 Task: Create List Commercial Rentals in Board Data Visualization Techniques to Workspace Change Management. Create List Real Estate Marketing in Board Business Strategy Development to Workspace Change Management. Create List Real Estate Finance in Board Product Testing and Validation Services to Workspace Change Management
Action: Mouse moved to (84, 307)
Screenshot: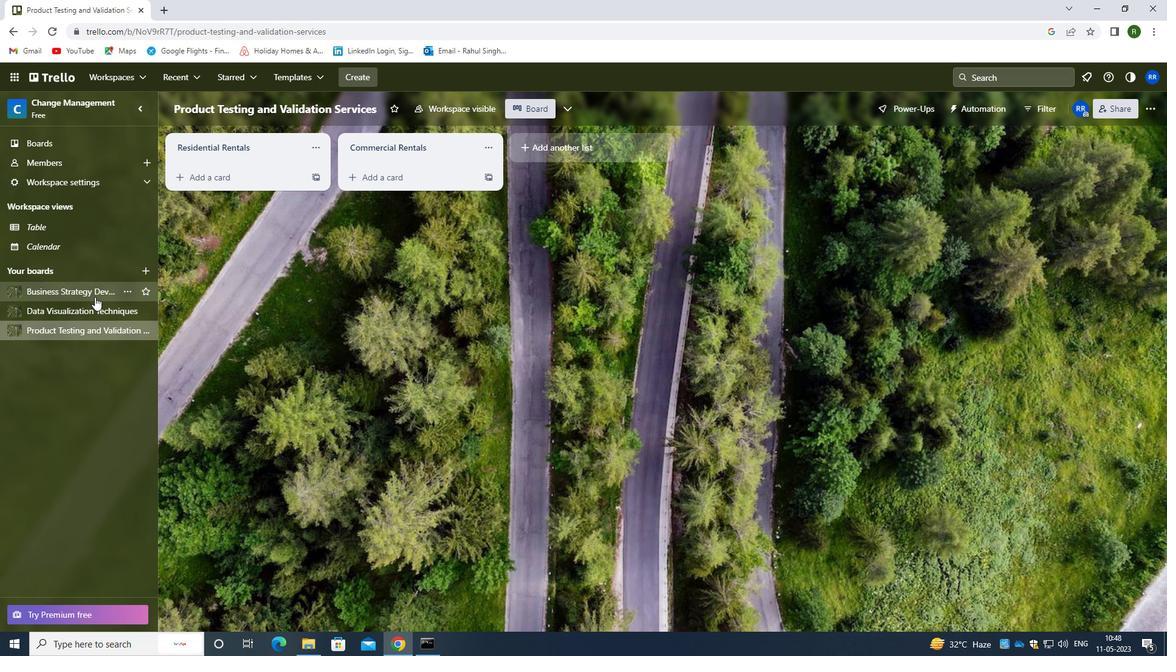 
Action: Mouse pressed left at (84, 307)
Screenshot: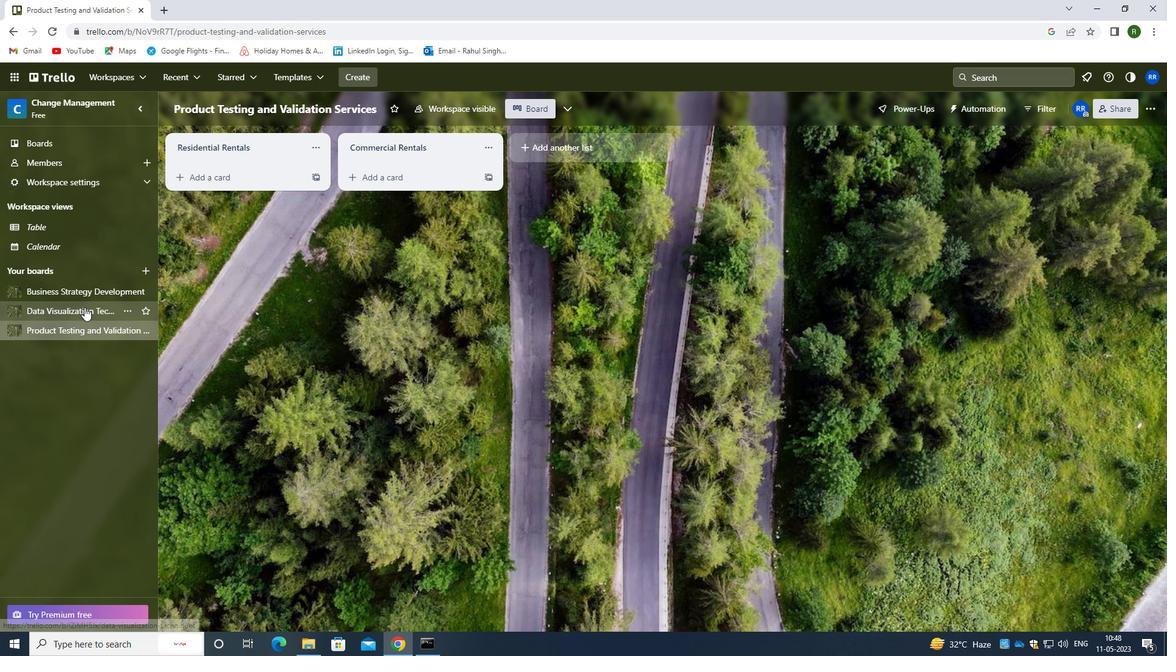 
Action: Mouse moved to (540, 147)
Screenshot: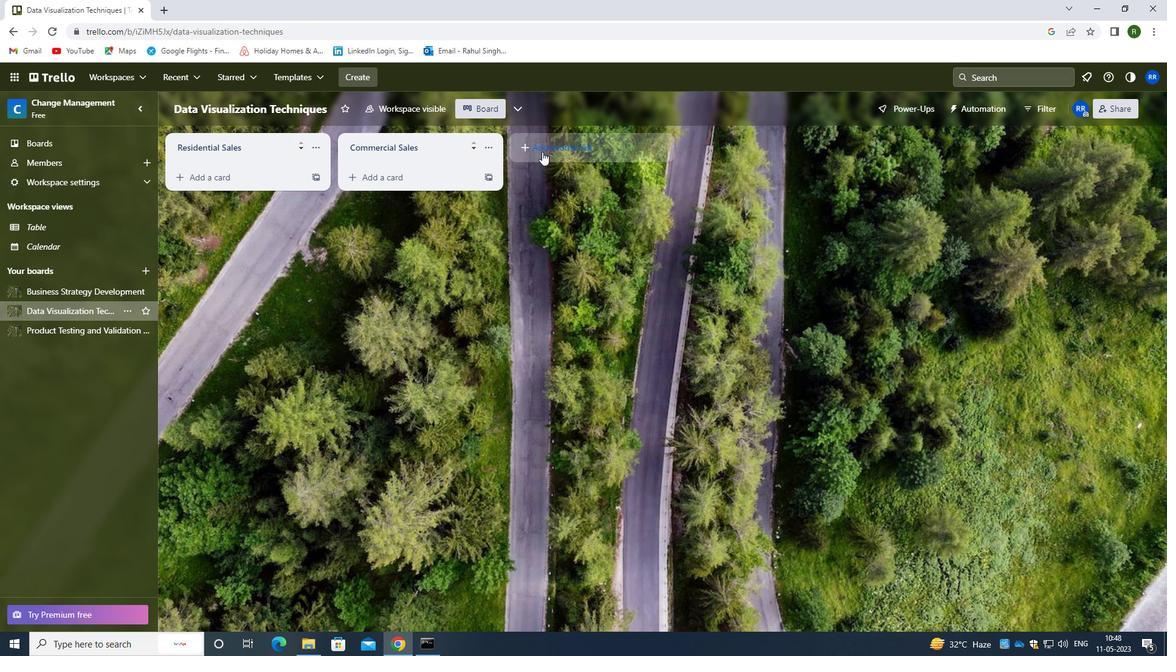 
Action: Mouse pressed left at (540, 147)
Screenshot: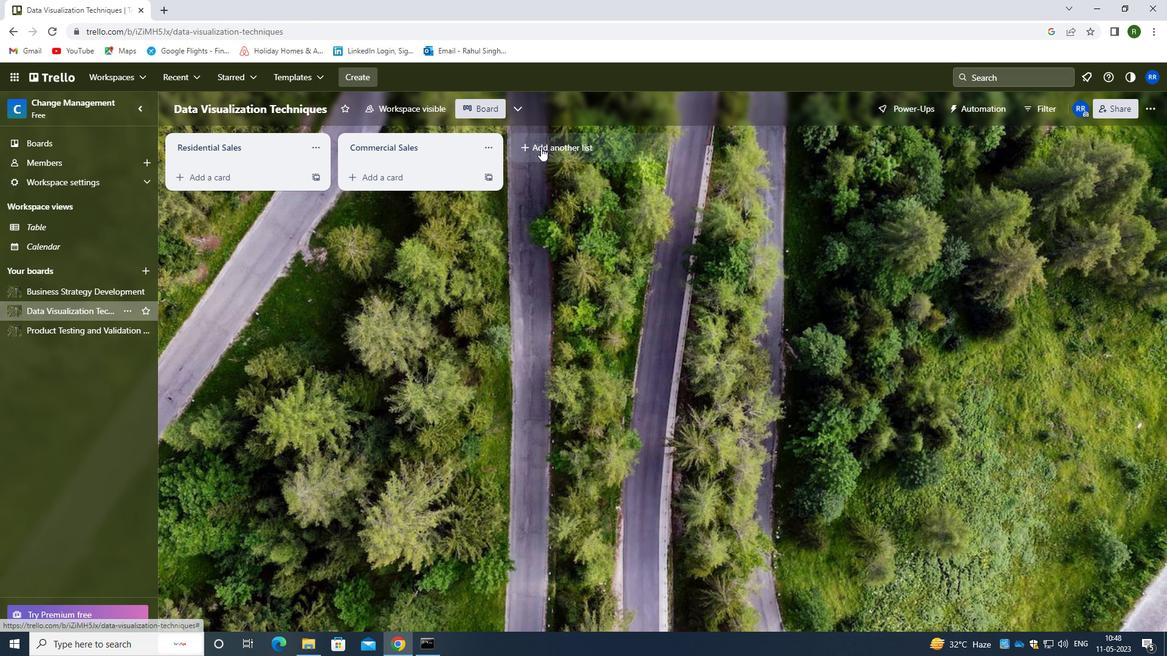 
Action: Mouse moved to (584, 151)
Screenshot: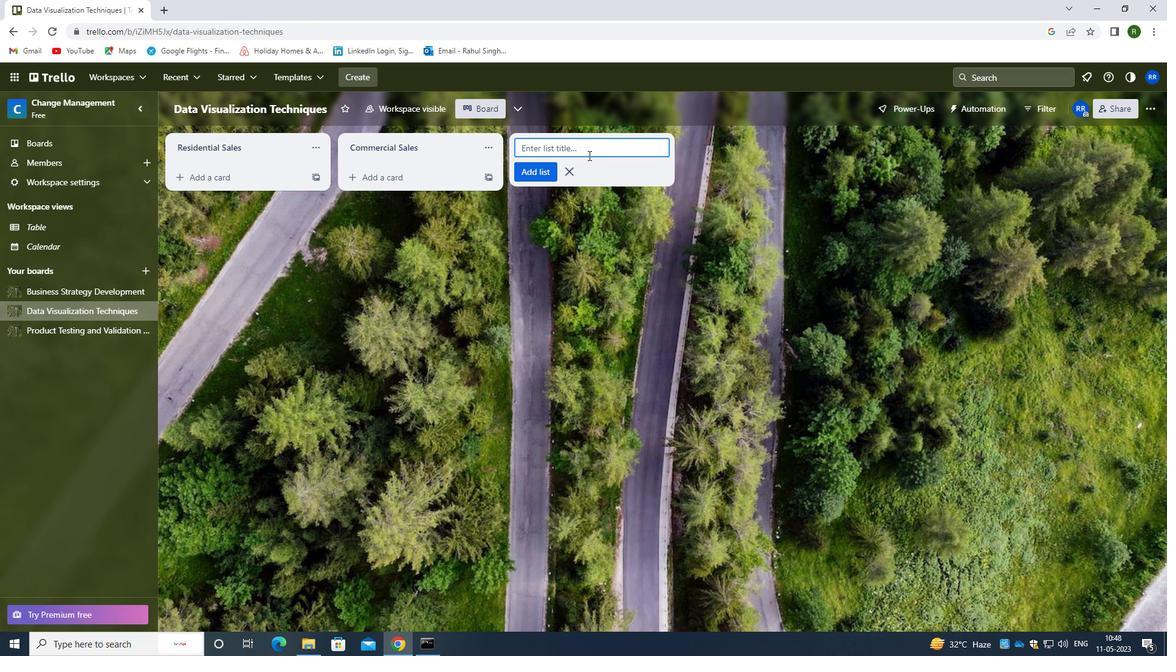 
Action: Mouse pressed left at (584, 151)
Screenshot: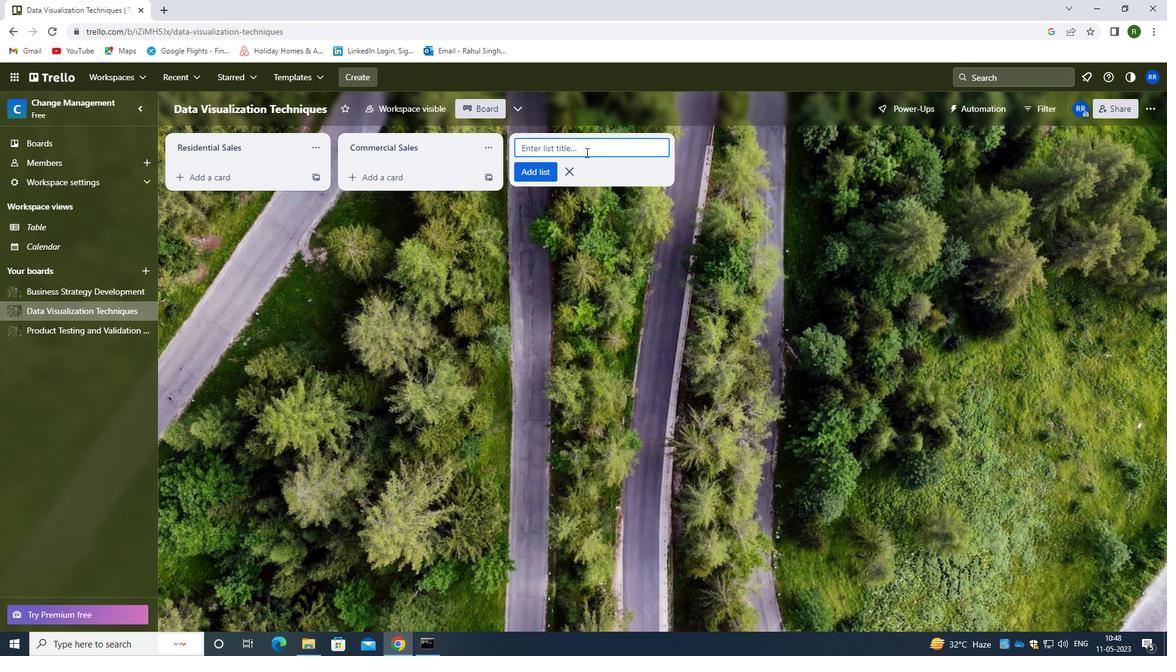 
Action: Mouse moved to (582, 150)
Screenshot: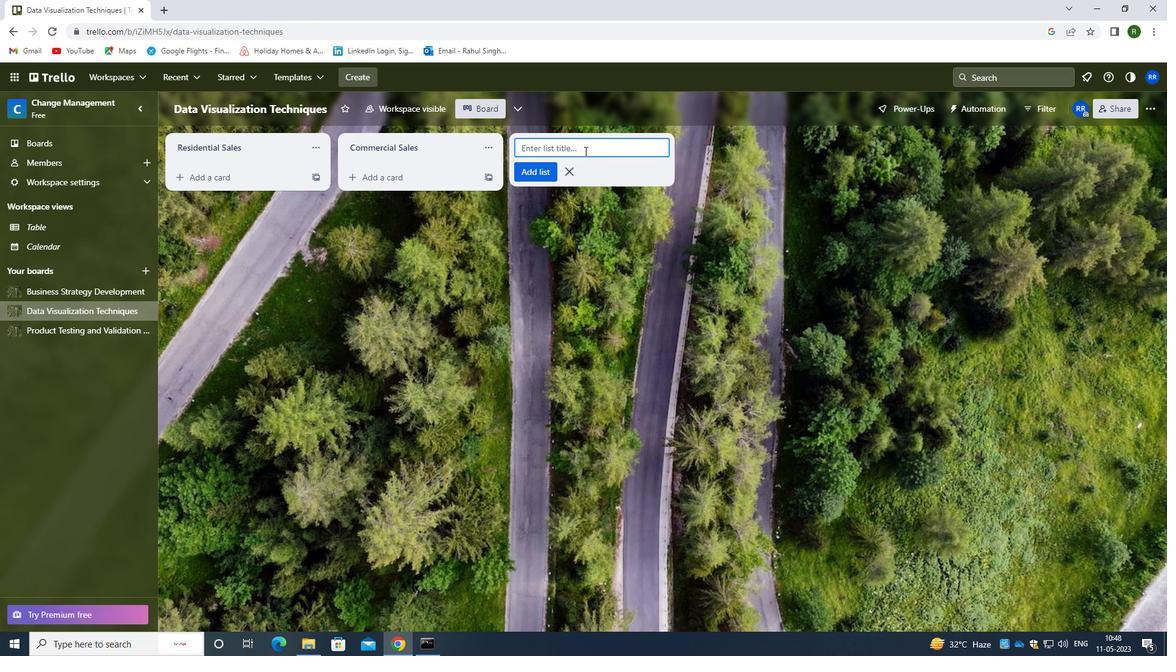 
Action: Key pressed <Key.shift><Key.shift><Key.shift><Key.shift><Key.shift><Key.shift><Key.shift><Key.shift><Key.shift><Key.shift><Key.shift><Key.shift><Key.shift><Key.shift><Key.shift><Key.shift><Key.shift><Key.shift><Key.shift><Key.shift>COMMERCIAL<Key.space><Key.shift>RENTALS
Screenshot: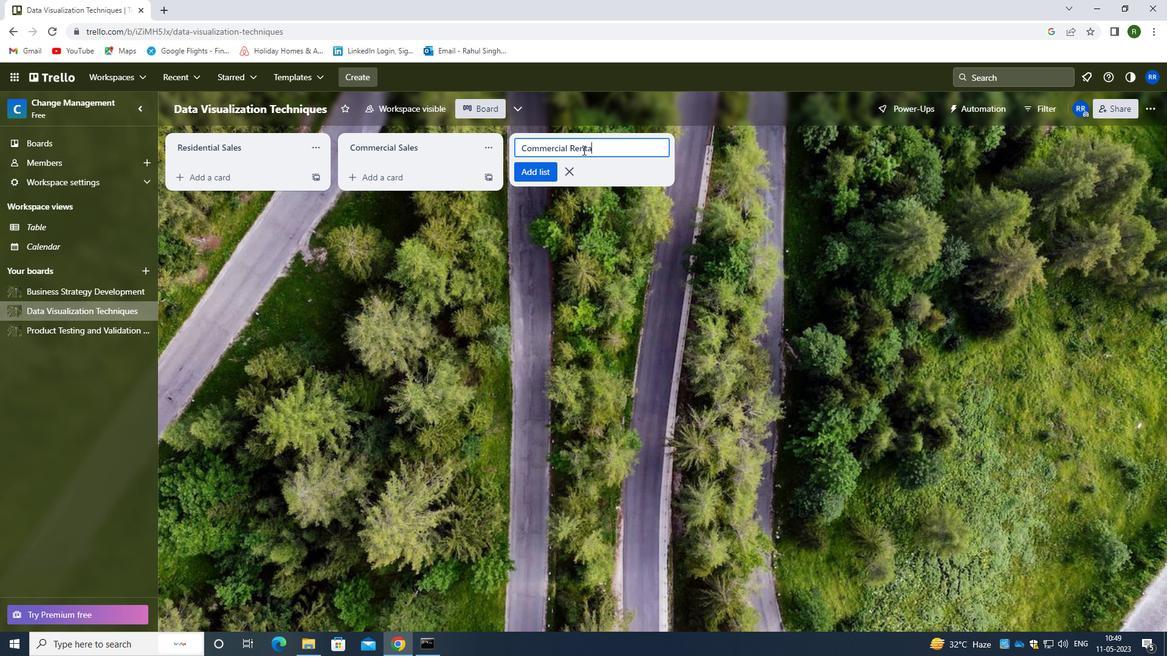 
Action: Mouse moved to (548, 172)
Screenshot: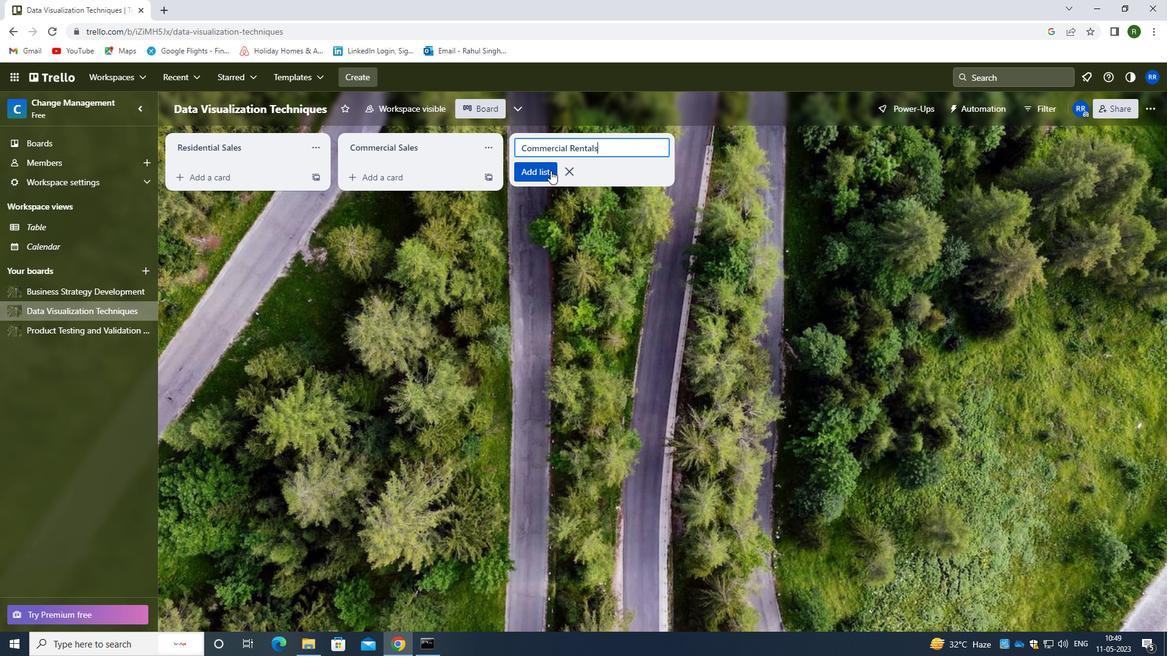 
Action: Mouse pressed left at (548, 172)
Screenshot: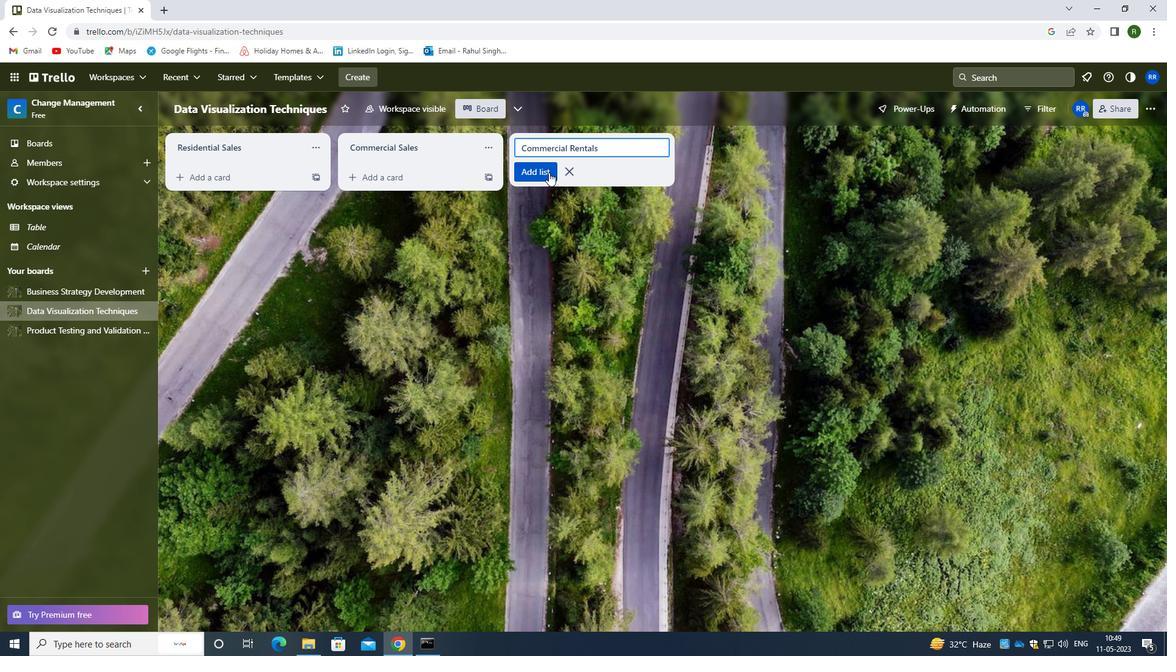 
Action: Mouse moved to (104, 286)
Screenshot: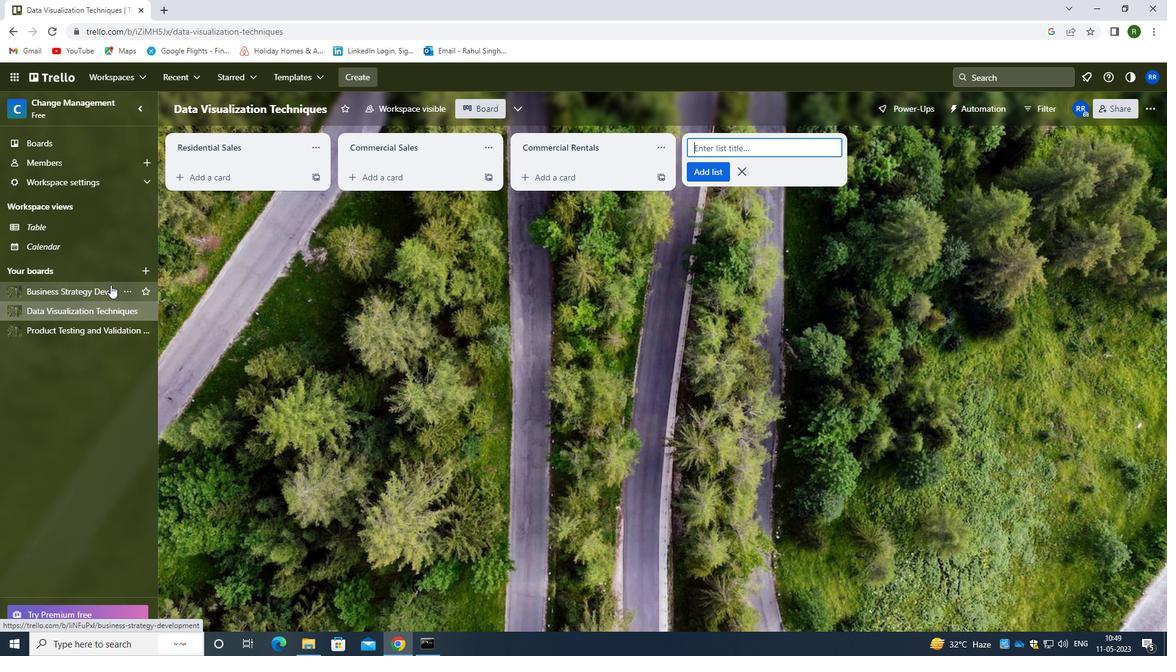 
Action: Mouse pressed left at (104, 286)
Screenshot: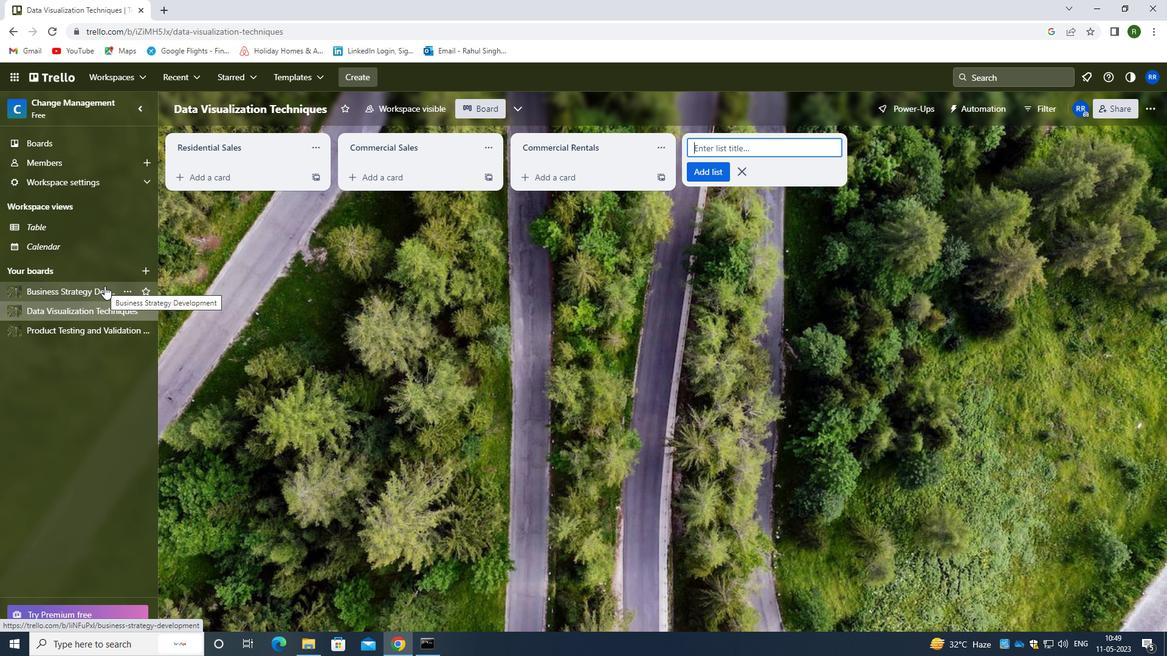 
Action: Mouse moved to (548, 149)
Screenshot: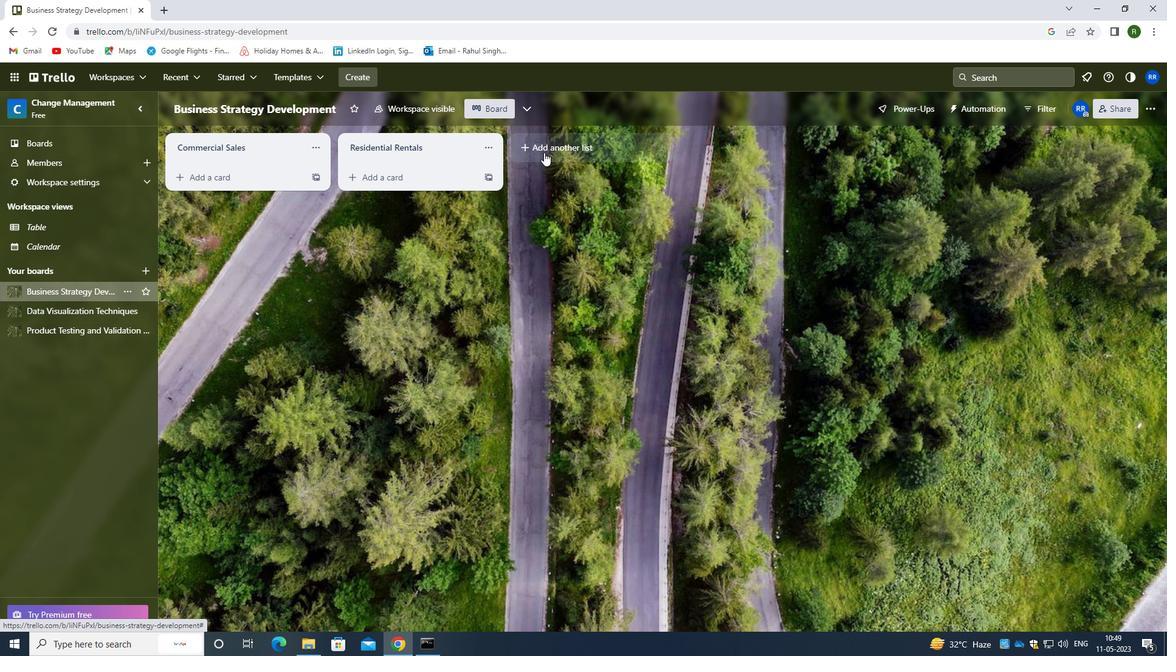 
Action: Mouse pressed left at (548, 149)
Screenshot: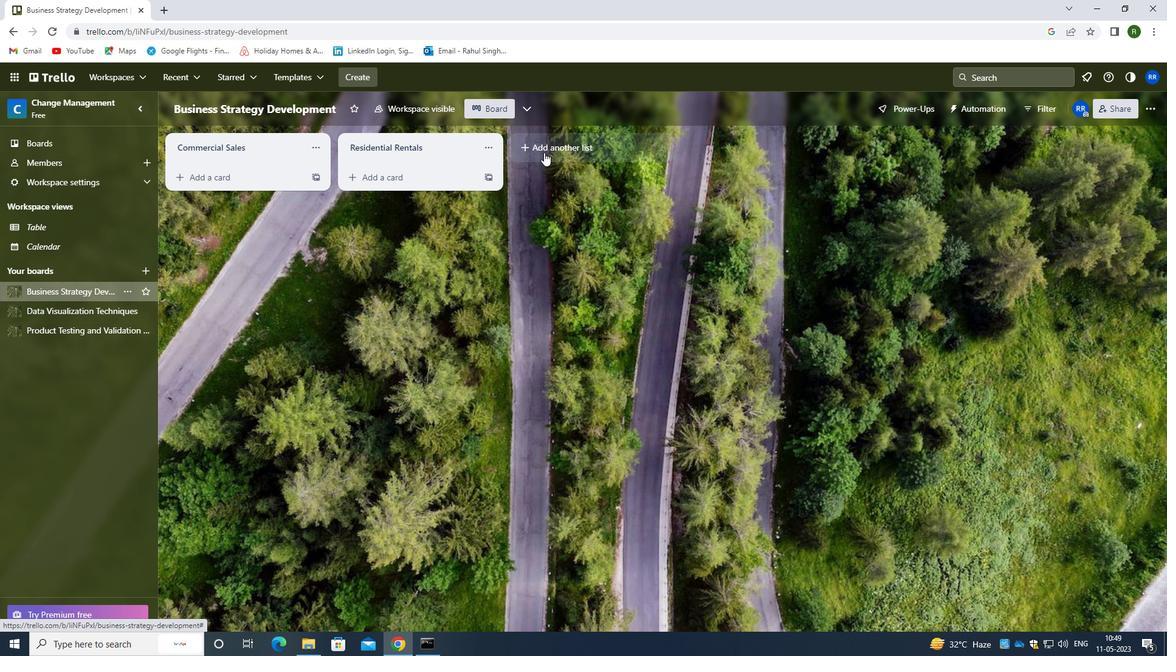 
Action: Mouse moved to (571, 147)
Screenshot: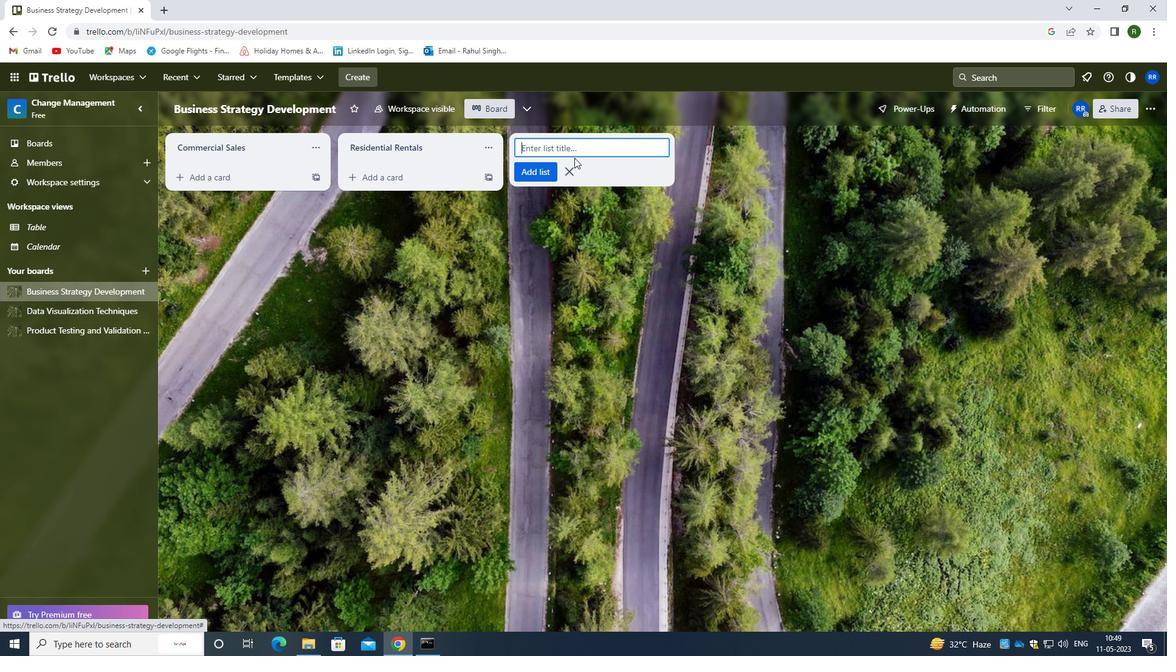 
Action: Mouse pressed left at (571, 147)
Screenshot: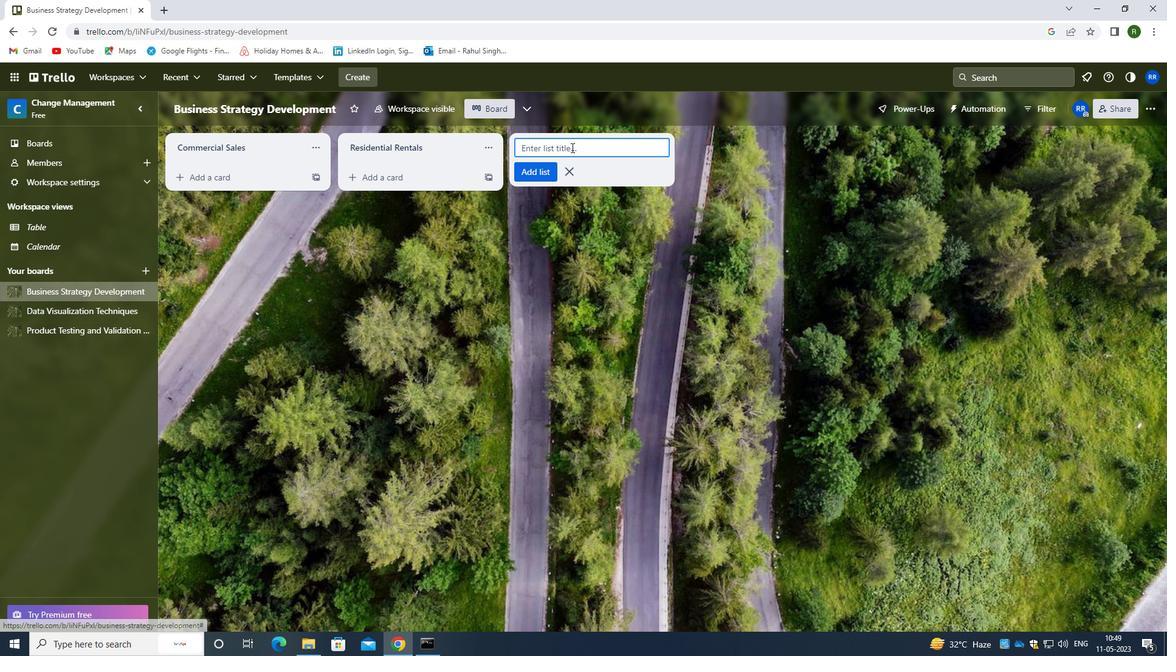 
Action: Key pressed <Key.shift><Key.shift>REAL<Key.space><Key.shift>STATE<Key.space><Key.shift><Key.shift><Key.shift>MARKETTING
Screenshot: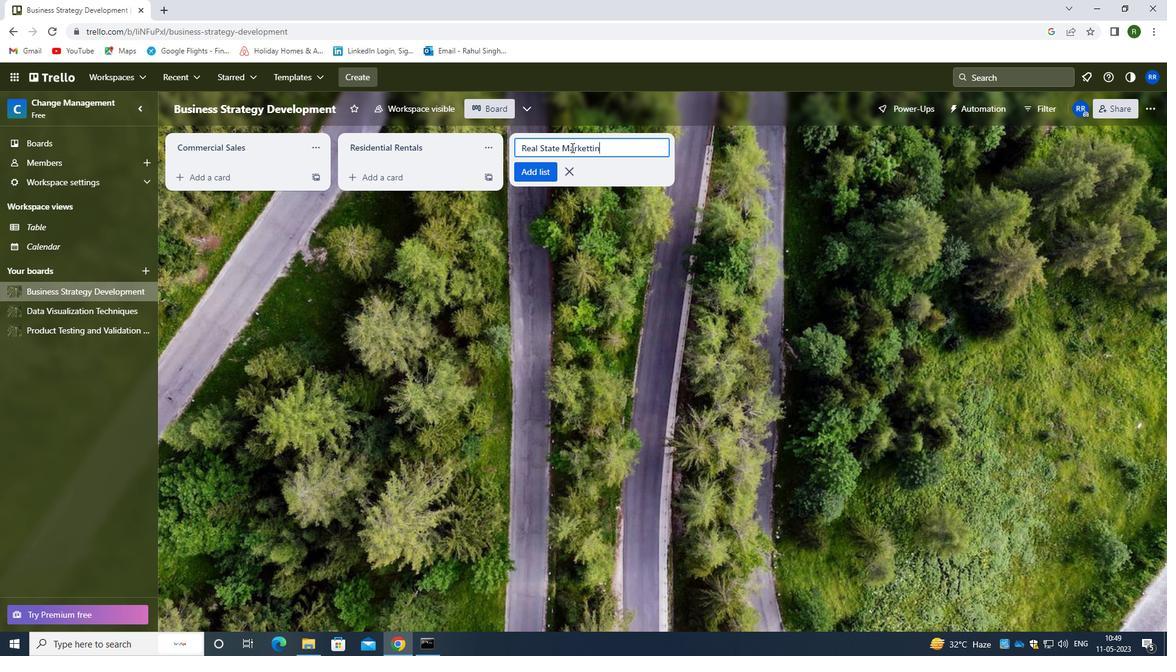 
Action: Mouse moved to (539, 167)
Screenshot: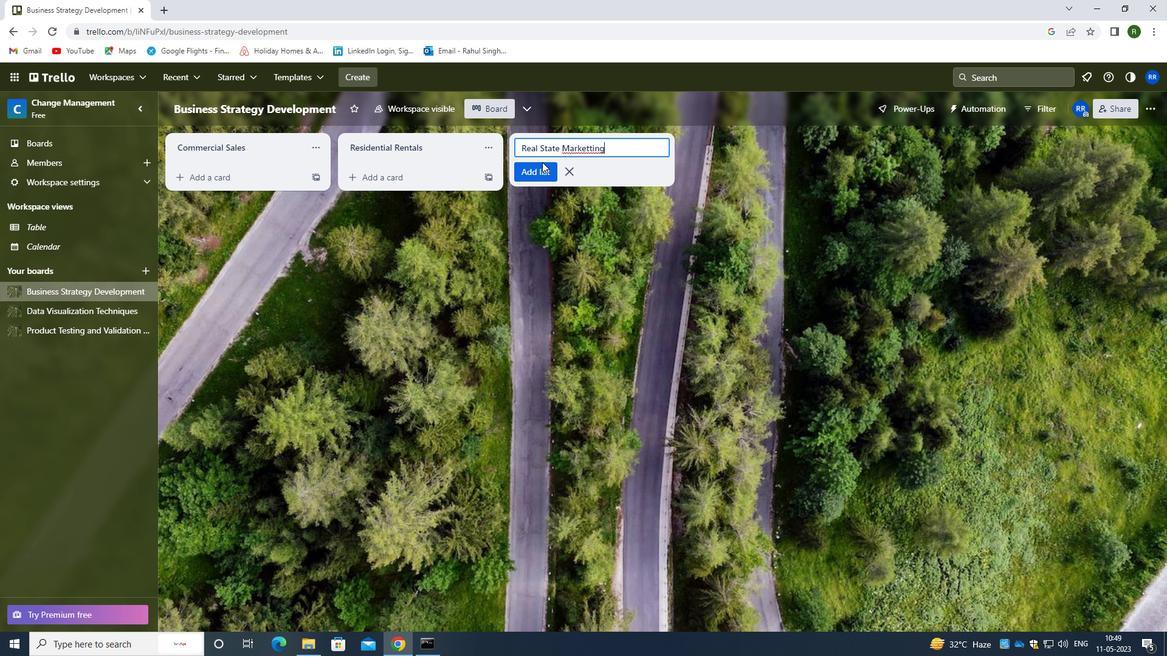 
Action: Mouse pressed left at (539, 167)
Screenshot: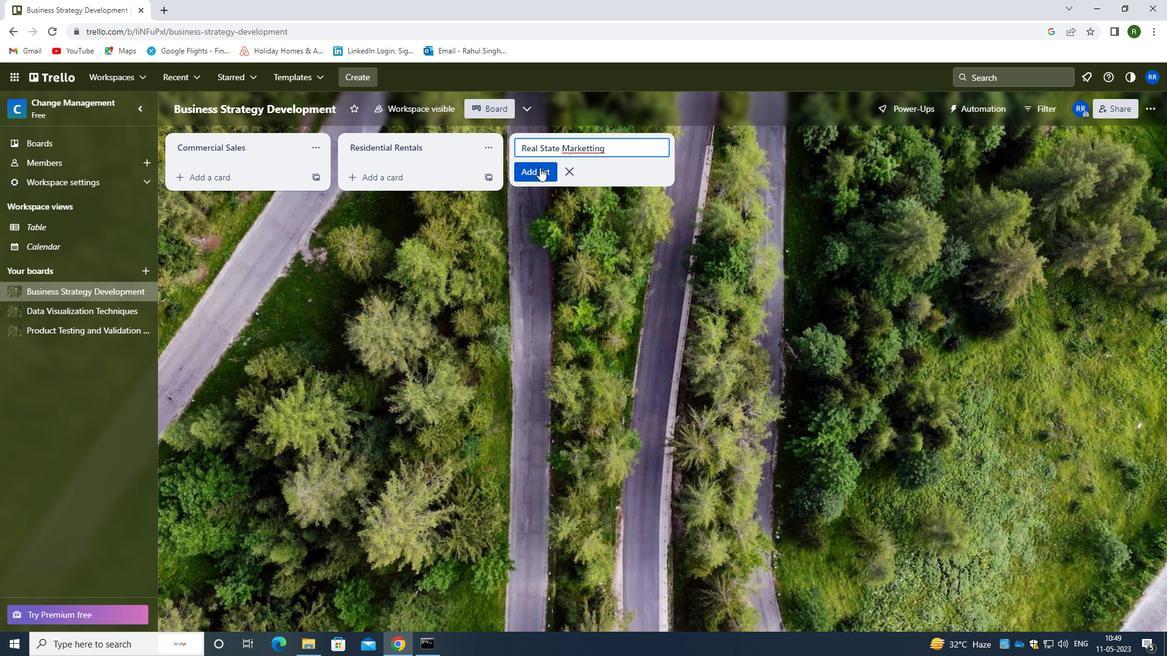 
Action: Mouse moved to (113, 327)
Screenshot: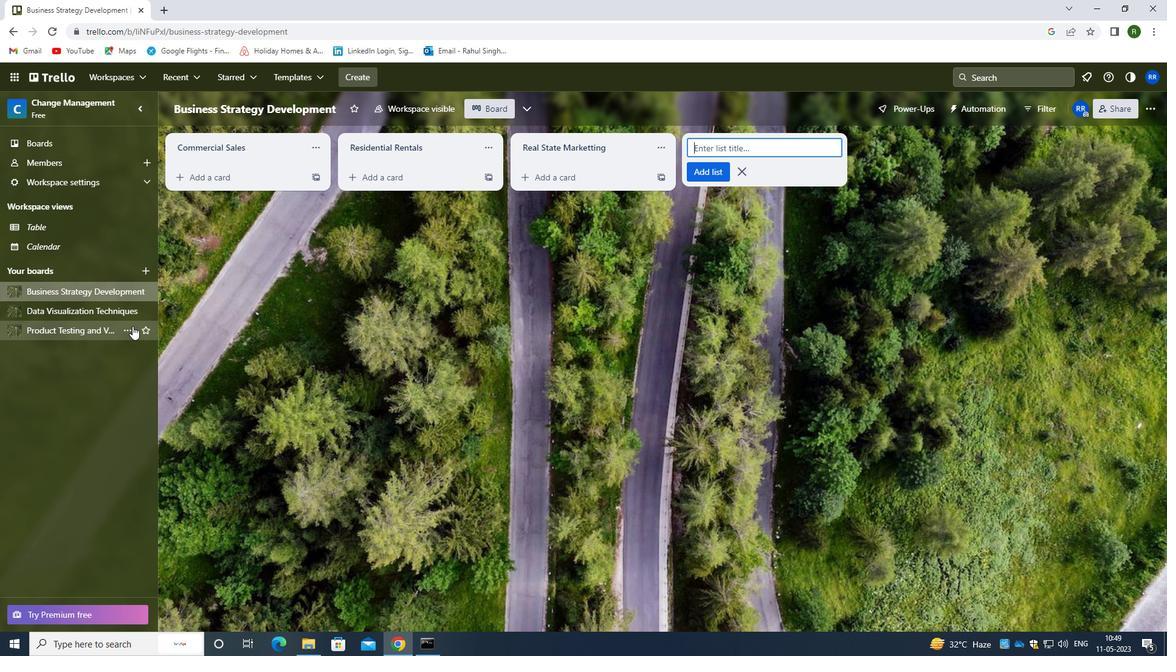 
Action: Mouse pressed left at (113, 327)
Screenshot: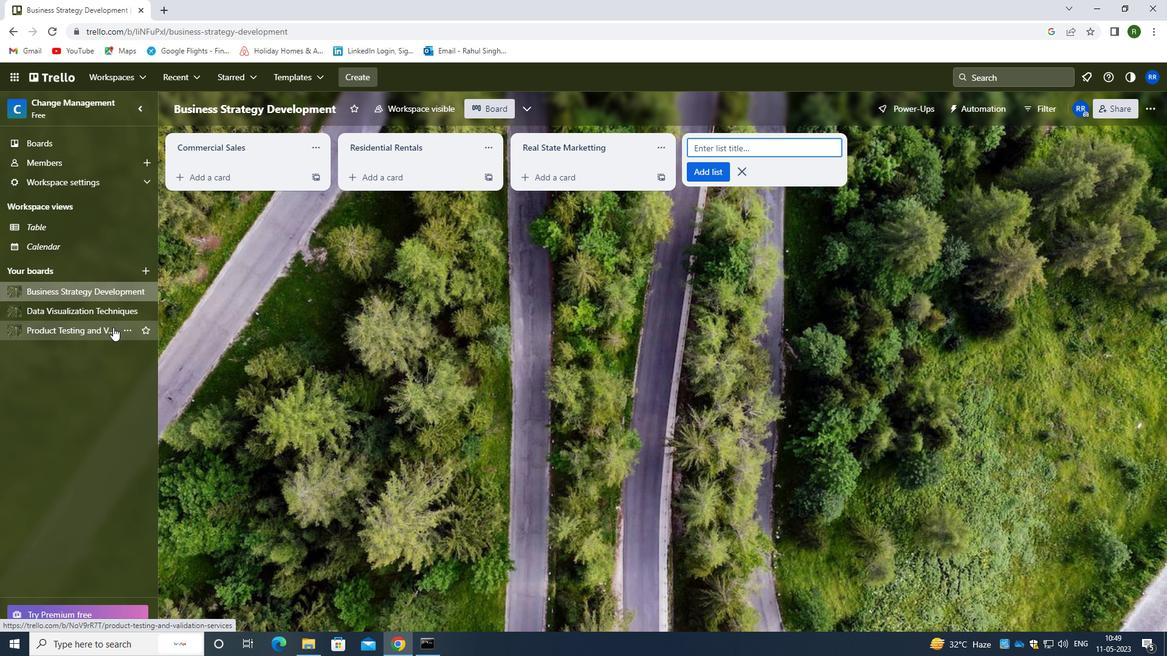 
Action: Mouse moved to (547, 144)
Screenshot: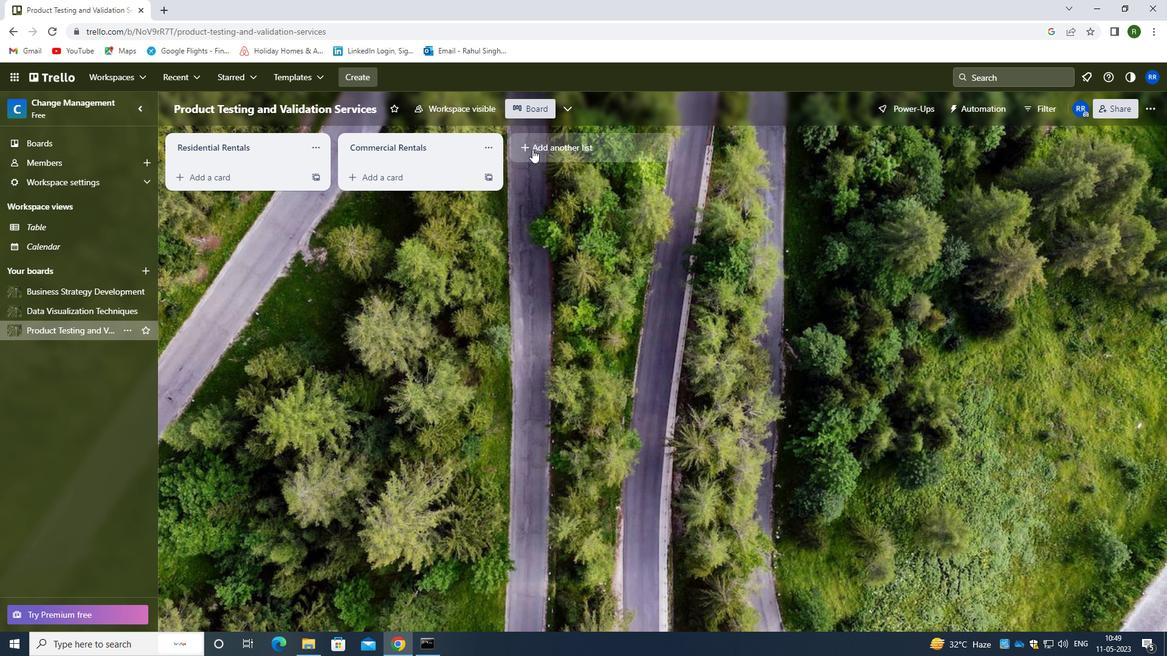
Action: Mouse pressed left at (547, 144)
Screenshot: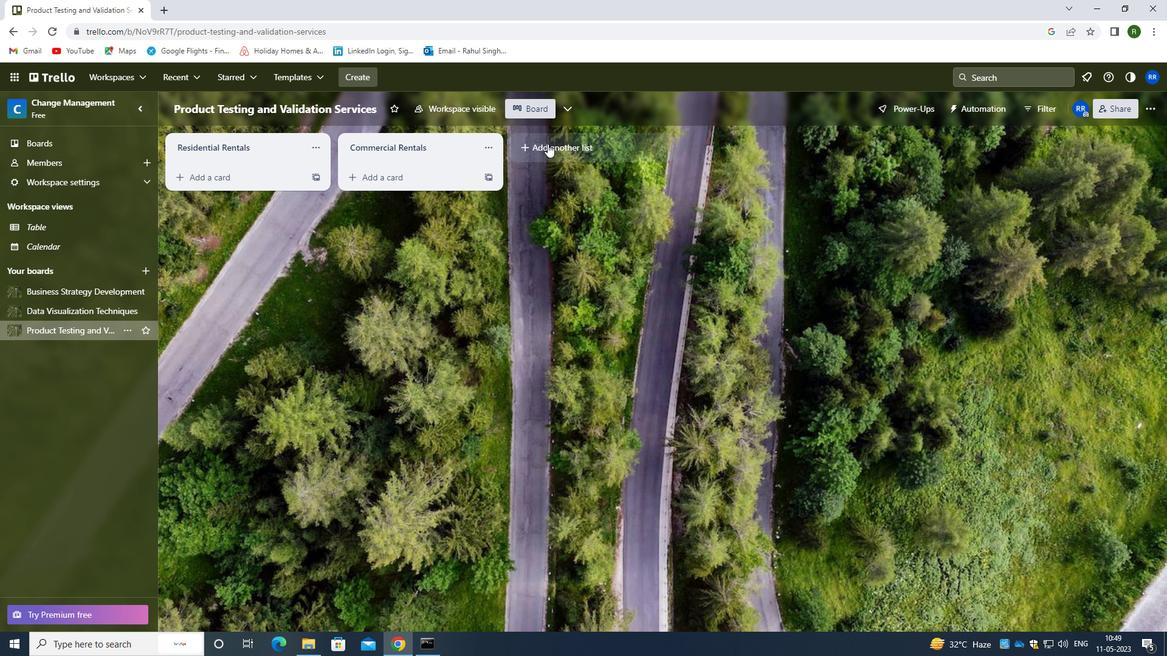 
Action: Mouse moved to (544, 149)
Screenshot: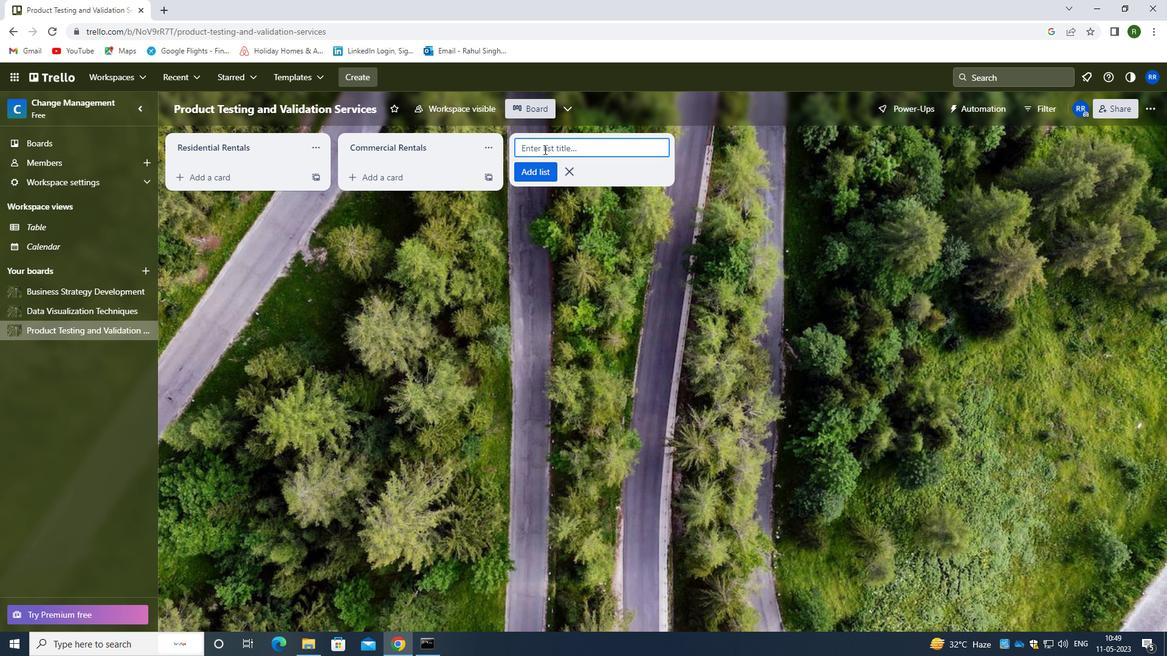 
Action: Mouse pressed left at (544, 149)
Screenshot: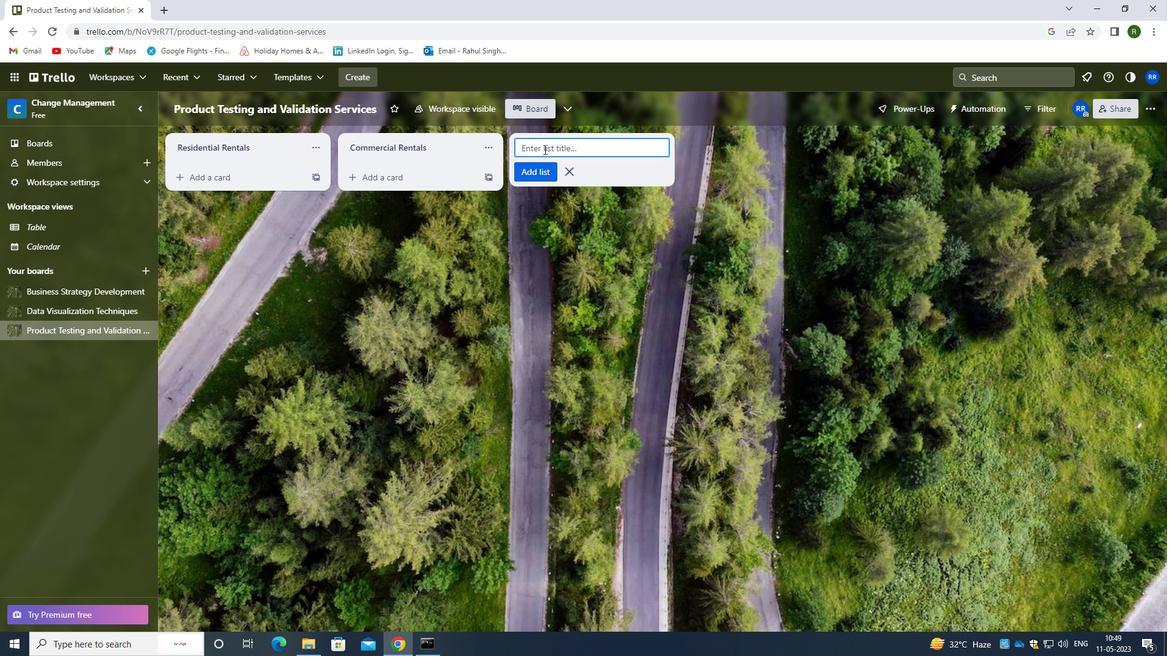 
Action: Key pressed <Key.shift><Key.shift><Key.shift><Key.shift><Key.shift><Key.shift><Key.shift><Key.shift><Key.shift><Key.shift><Key.shift><Key.shift><Key.shift><Key.shift><Key.shift><Key.shift><Key.shift><Key.shift><Key.shift><Key.shift><Key.shift><Key.shift><Key.shift><Key.shift><Key.shift><Key.shift><Key.shift><Key.shift><Key.shift><Key.shift><Key.shift><Key.shift><Key.shift><Key.shift><Key.shift><Key.shift><Key.shift><Key.shift><Key.shift><Key.shift><Key.shift><Key.shift><Key.shift><Key.shift><Key.shift><Key.shift><Key.shift><Key.shift><Key.shift><Key.shift><Key.shift><Key.shift><Key.shift><Key.shift><Key.shift><Key.shift><Key.shift><Key.shift><Key.shift><Key.shift><Key.shift><Key.shift><Key.shift><Key.shift><Key.shift><Key.shift><Key.shift><Key.shift><Key.shift><Key.shift><Key.shift><Key.shift><Key.shift><Key.shift><Key.shift><Key.shift><Key.shift><Key.shift><Key.shift><Key.shift><Key.shift><Key.shift><Key.shift><Key.shift><Key.shift>REAL<Key.space><Key.shift>ESTATA<Key.backspace>E<Key.space>FINANCE
Screenshot: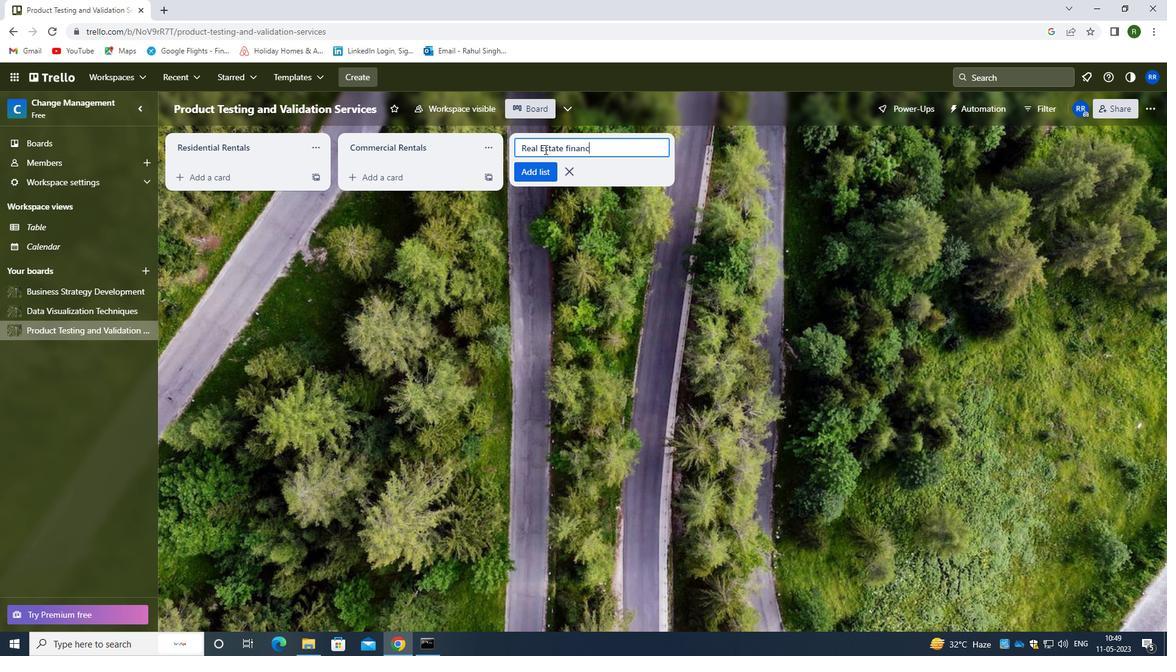 
Action: Mouse moved to (532, 175)
Screenshot: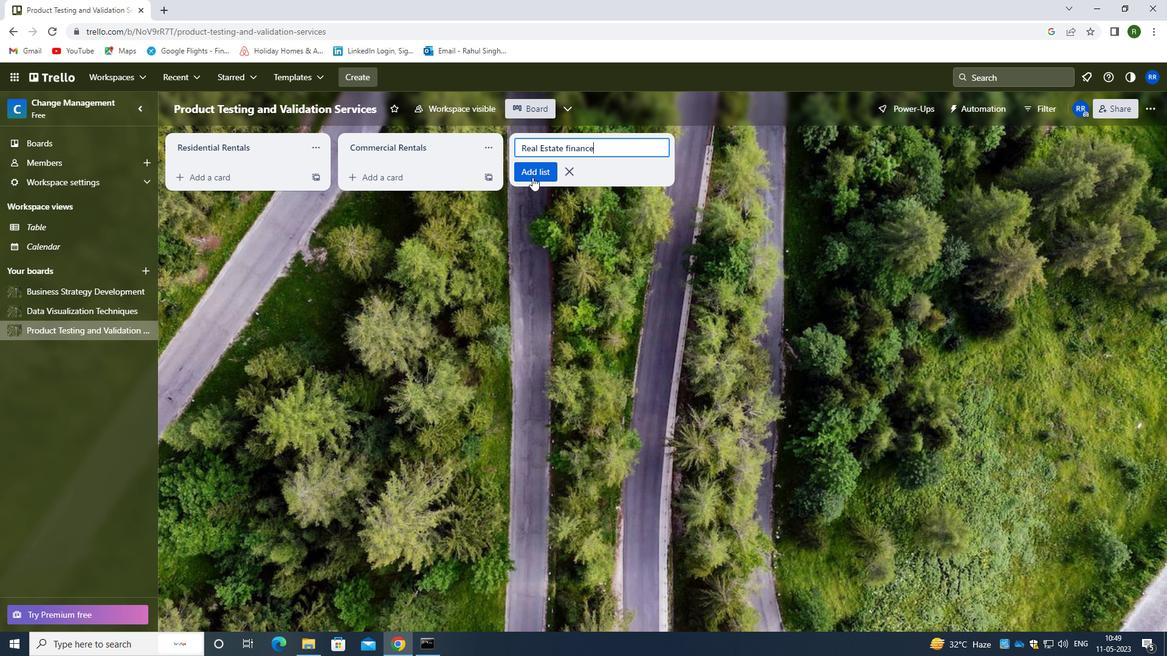 
Action: Mouse pressed left at (532, 175)
Screenshot: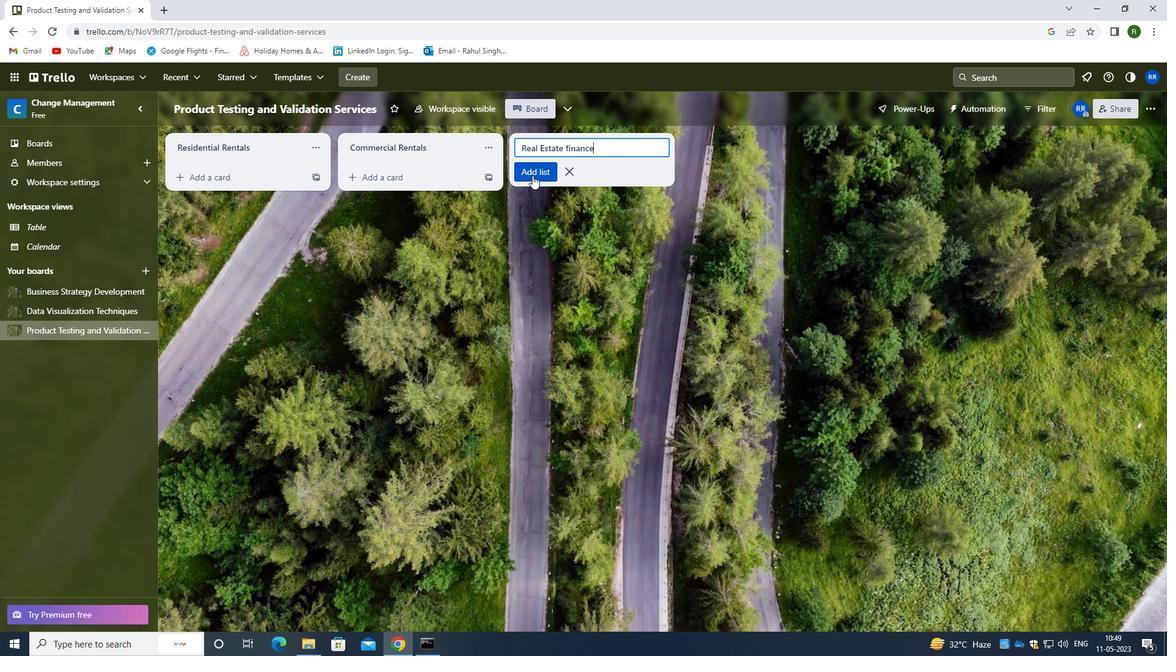 
Action: Mouse moved to (172, 326)
Screenshot: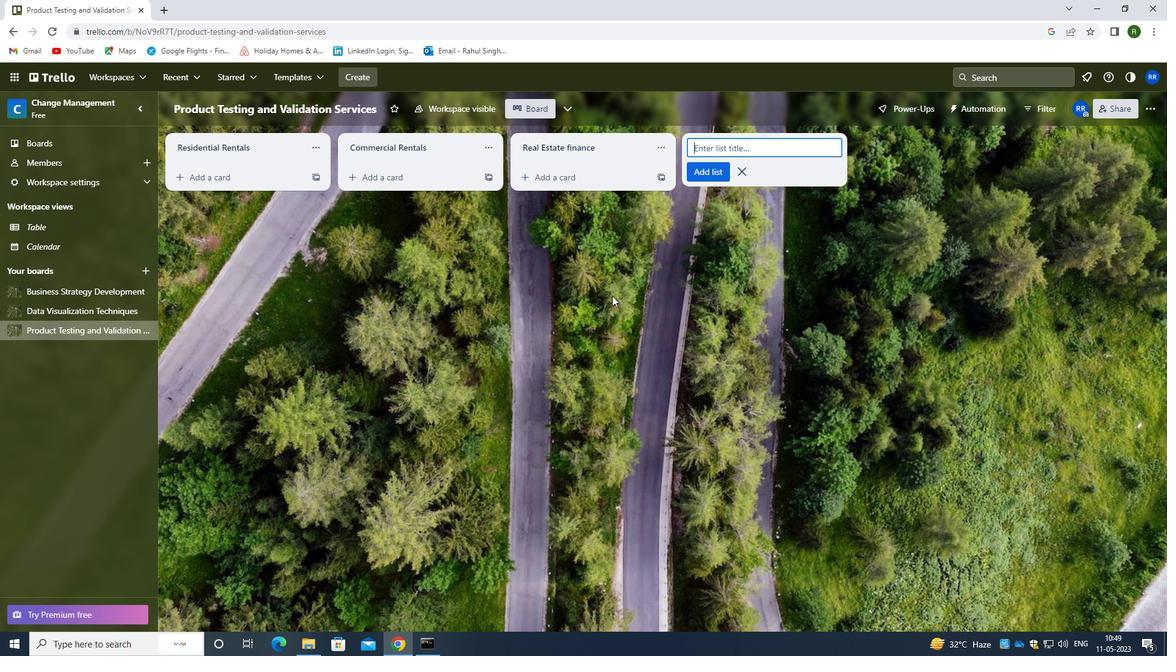 
Action: Mouse pressed left at (172, 326)
Screenshot: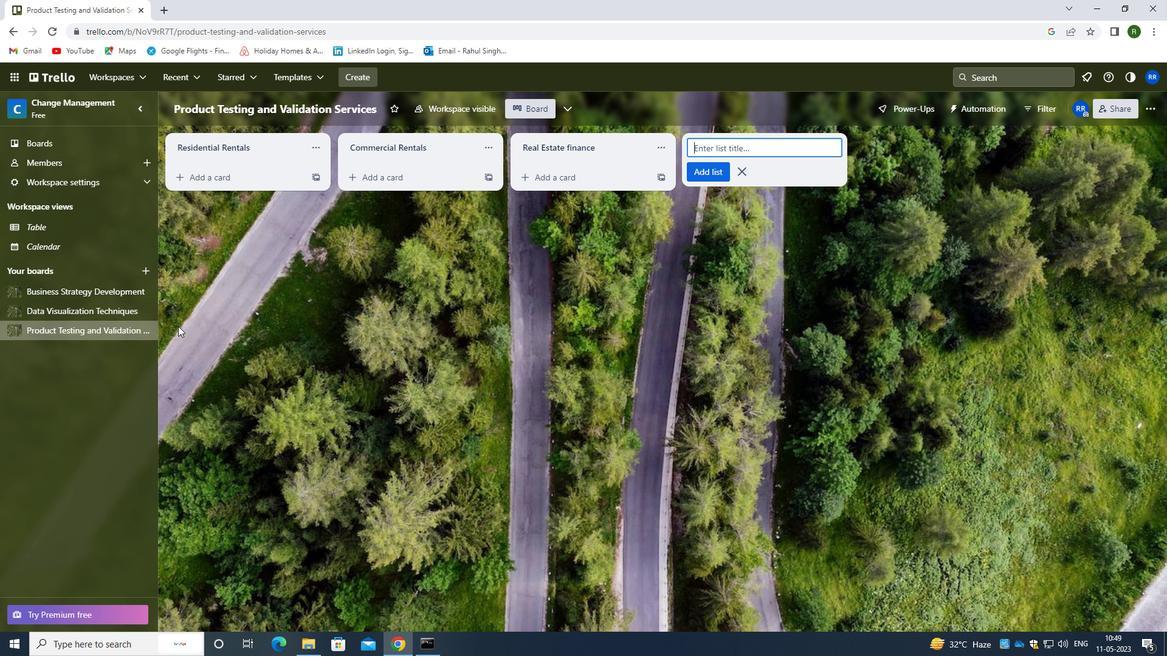 
Action: Mouse moved to (126, 304)
Screenshot: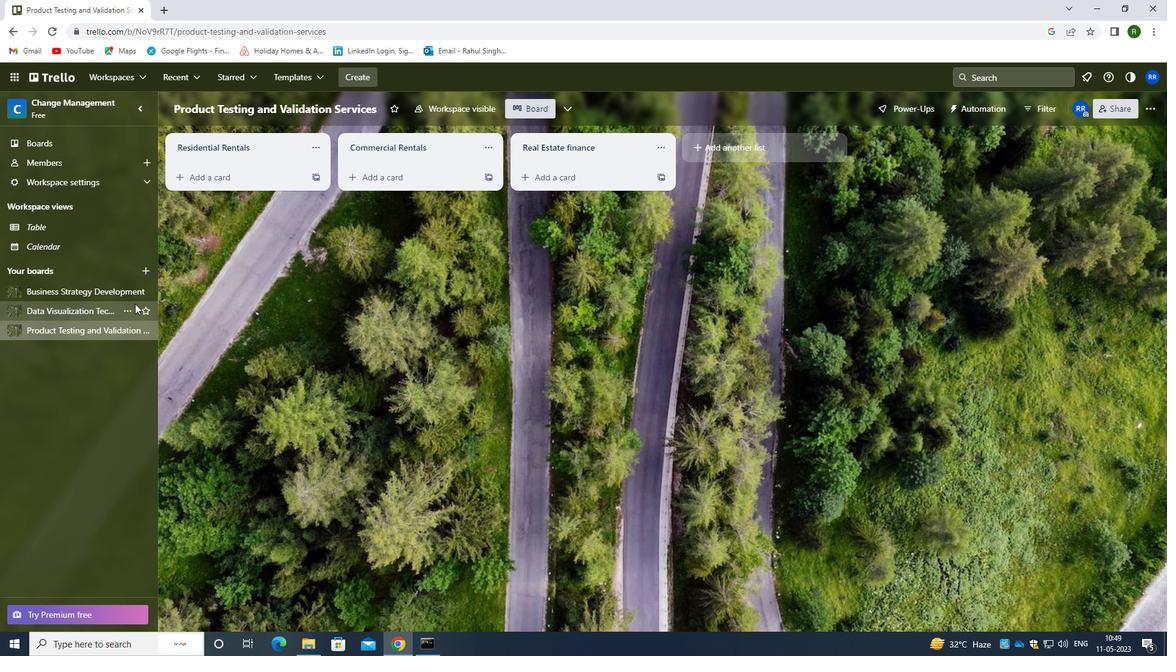 
Action: Mouse pressed left at (126, 304)
Screenshot: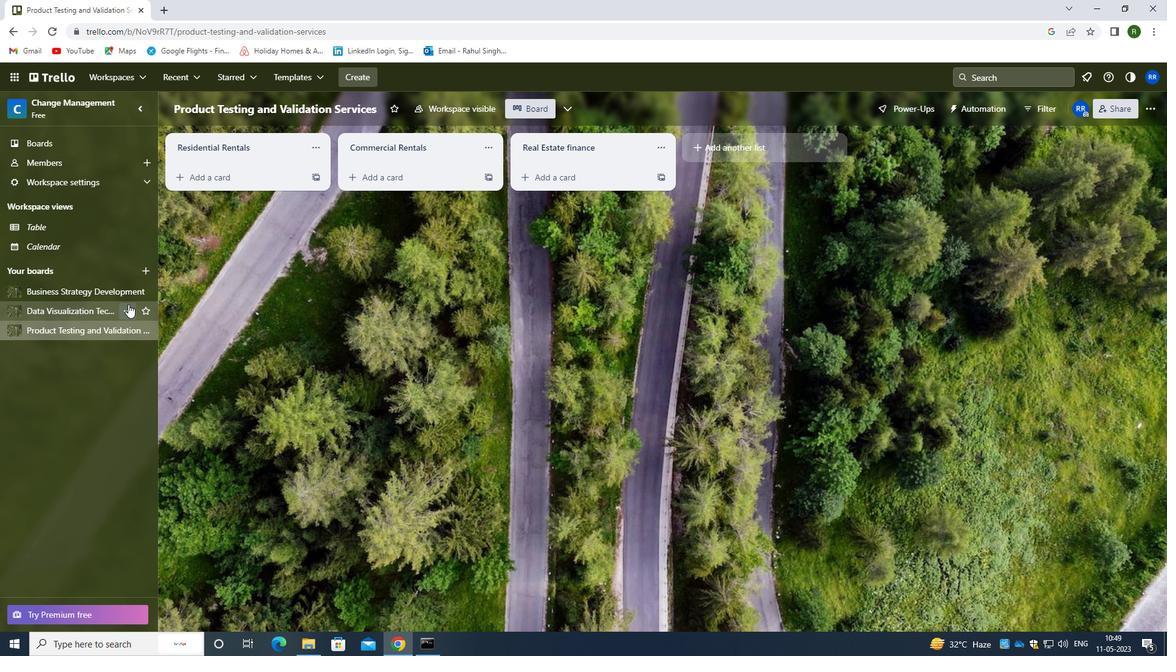 
Action: Mouse moved to (353, 300)
Screenshot: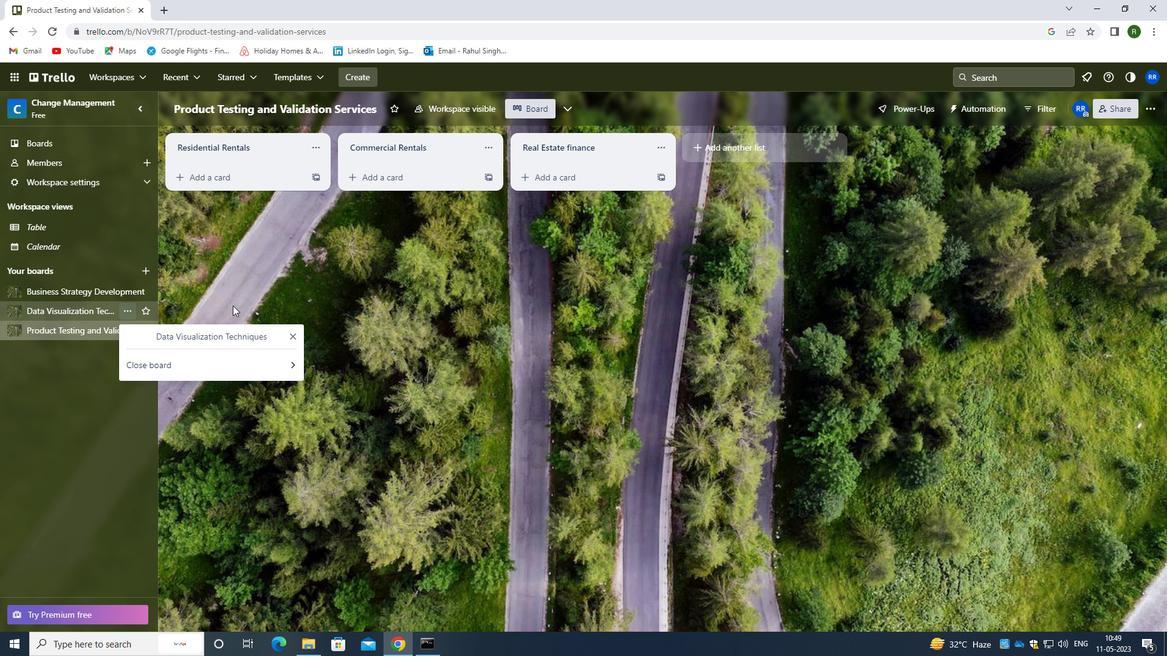 
